Task: Add an event with the title Casual Performance Improvement Plan Assessment and Follow-up, date '2023/12/20', time 9:15 AM to 11:15 AM, logged in from the account softage.3@softage.netand send the event invitation to softage.8@softage.net and softage.9@softage.net. Set a reminder for the event 12 hour before
Action: Mouse moved to (96, 101)
Screenshot: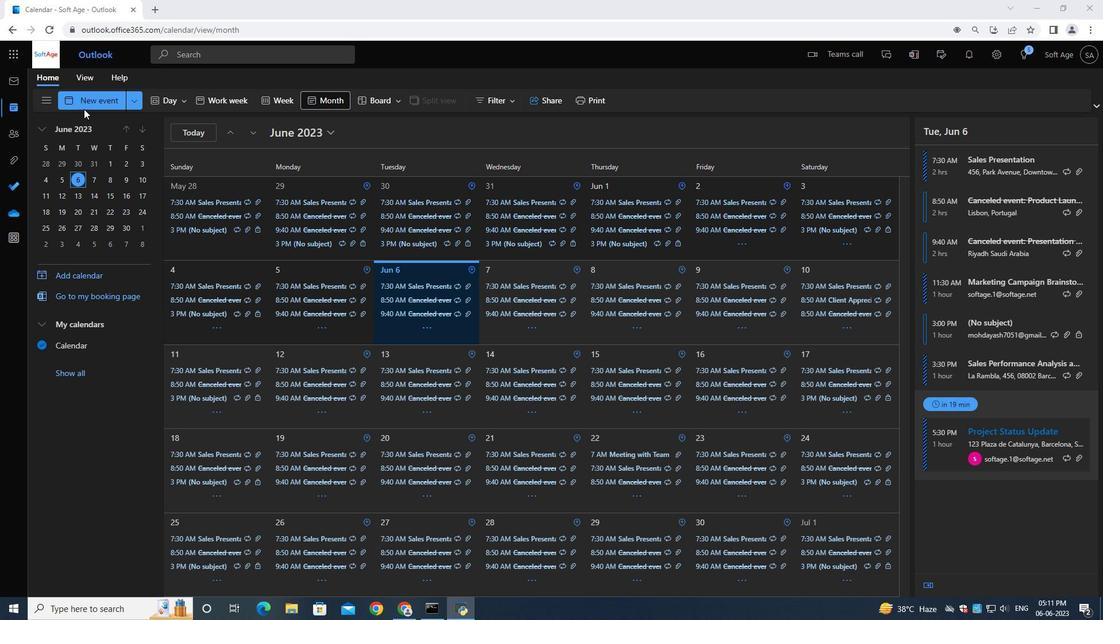 
Action: Mouse pressed left at (96, 101)
Screenshot: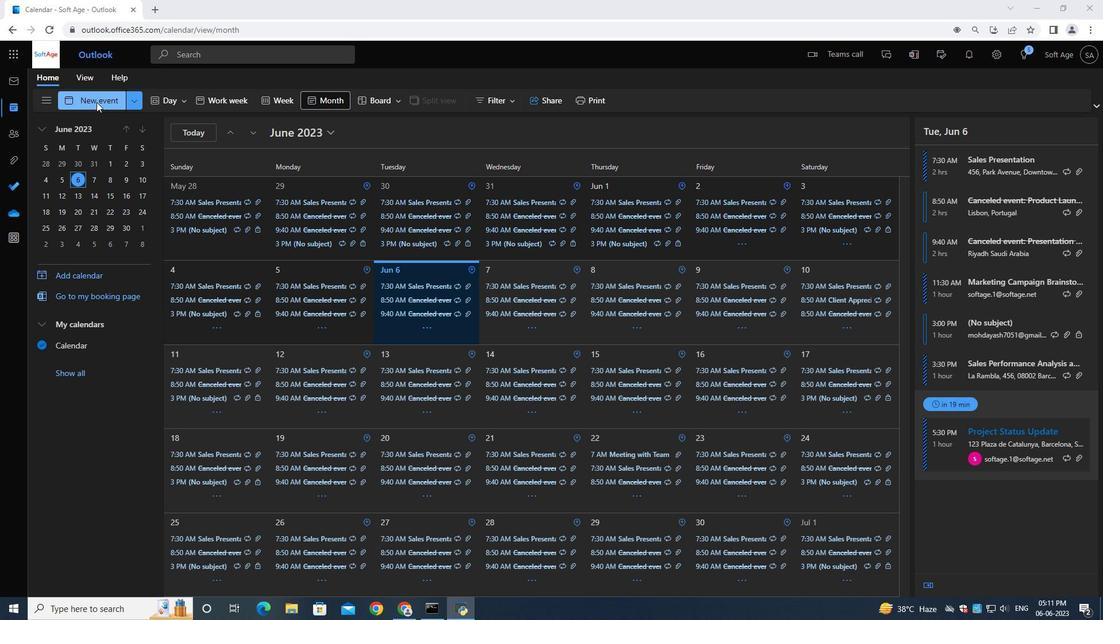 
Action: Mouse moved to (292, 179)
Screenshot: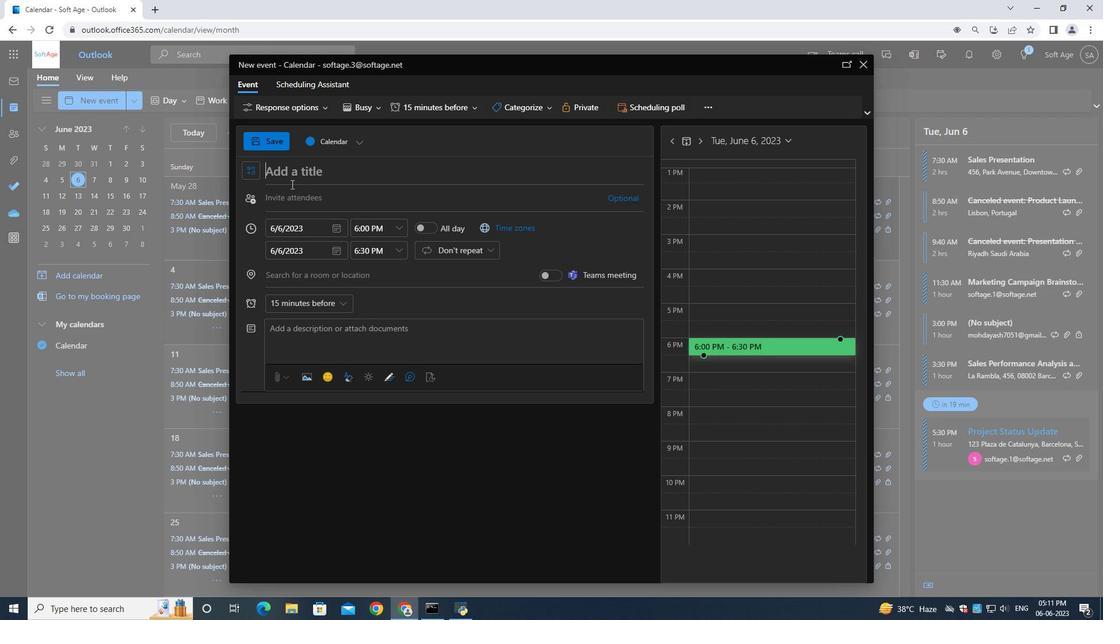 
Action: Mouse pressed left at (292, 179)
Screenshot: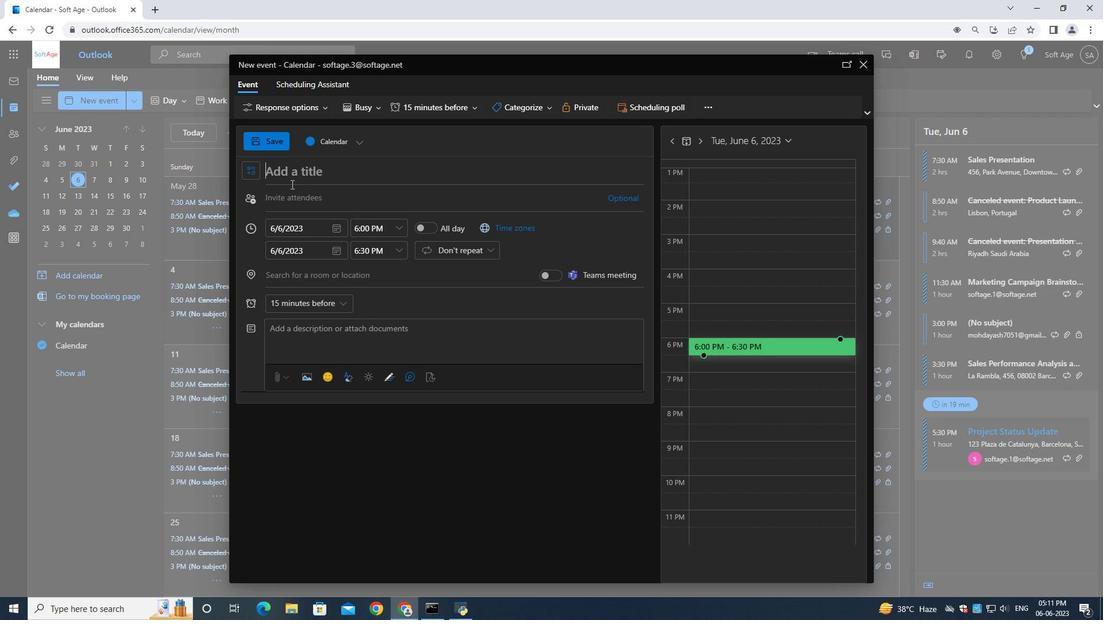 
Action: Key pressed <Key.shift>Casual<Key.space><Key.shift><Key.shift><Key.shift><Key.shift><Key.shift><Key.shift><Key.shift><Key.shift><Key.shift><Key.shift><Key.shift><Key.shift><Key.shift><Key.shift>Performance<Key.space><Key.shift>I<Key.backspace><Key.shift>Improvement<Key.space><Key.shift>Plan<Key.space><Key.shift><Key.shift><Key.shift><Key.shift><Key.shift><Key.shift><Key.shift><Key.shift><Key.shift><Key.shift><Key.shift><Key.shift><Key.shift><Key.shift><Key.shift><Key.shift><Key.shift><Key.shift><Key.shift><Key.shift>Assessment<Key.space>and<Key.space><Key.shift><Key.shift><Key.shift><Key.shift><Key.shift><Key.shift><Key.shift><Key.shift><Key.shift><Key.shift><Key.shift><Key.shift><Key.shift><Key.shift>Follow-up
Screenshot: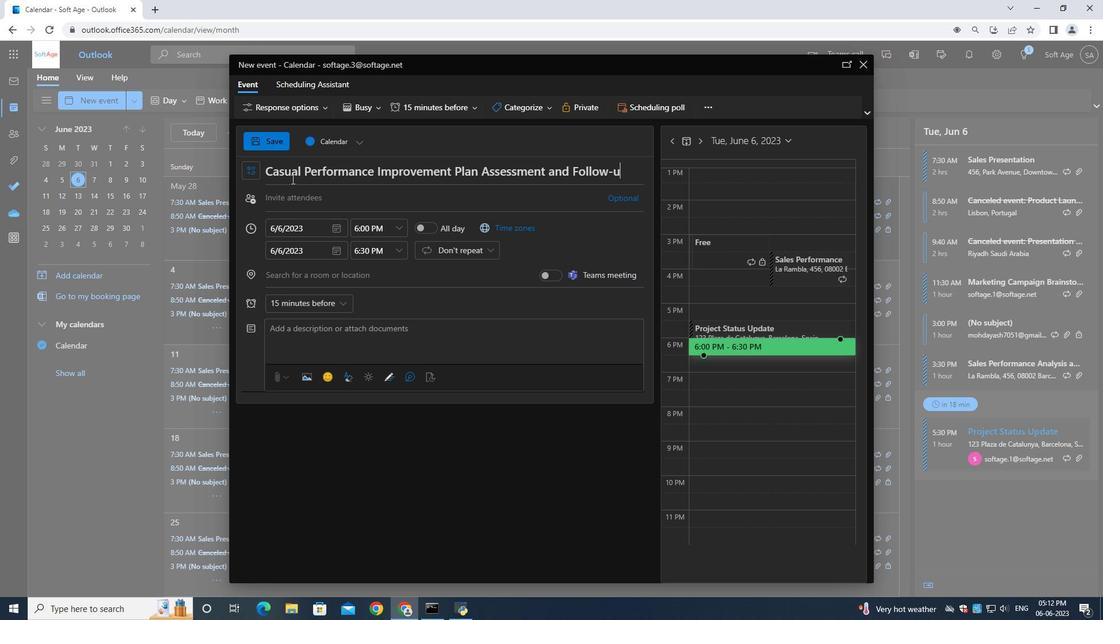 
Action: Mouse moved to (335, 232)
Screenshot: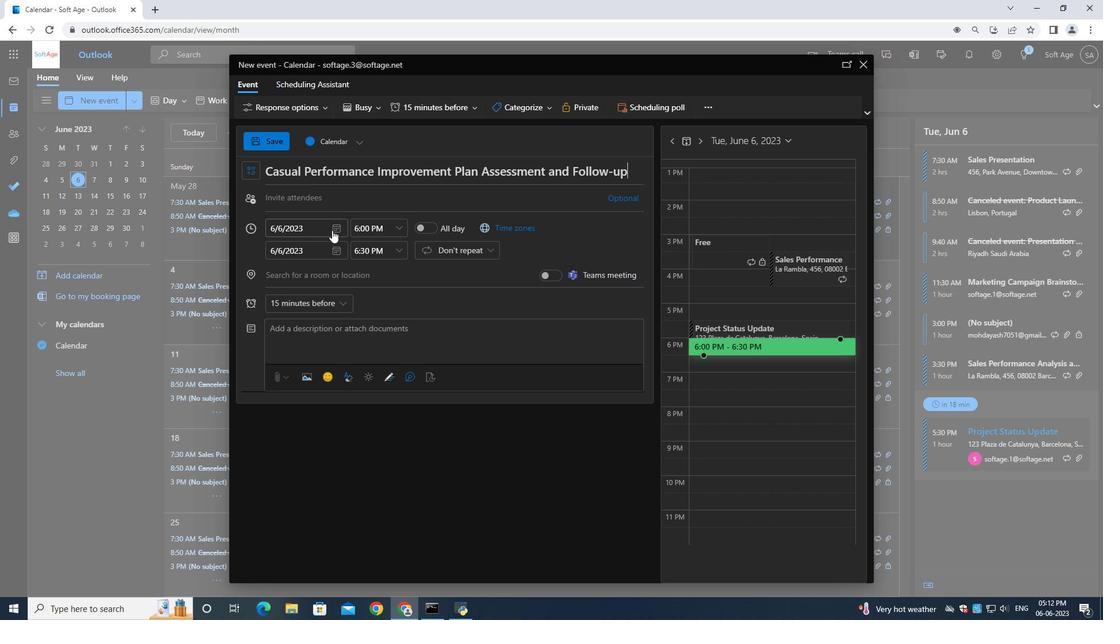 
Action: Mouse pressed left at (335, 232)
Screenshot: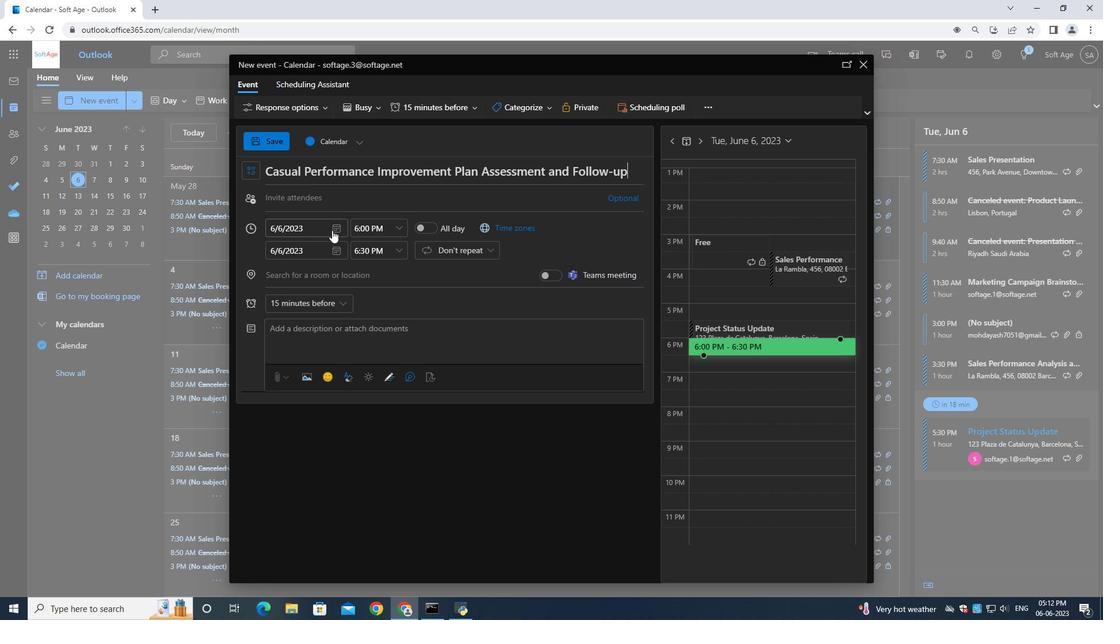 
Action: Mouse moved to (373, 253)
Screenshot: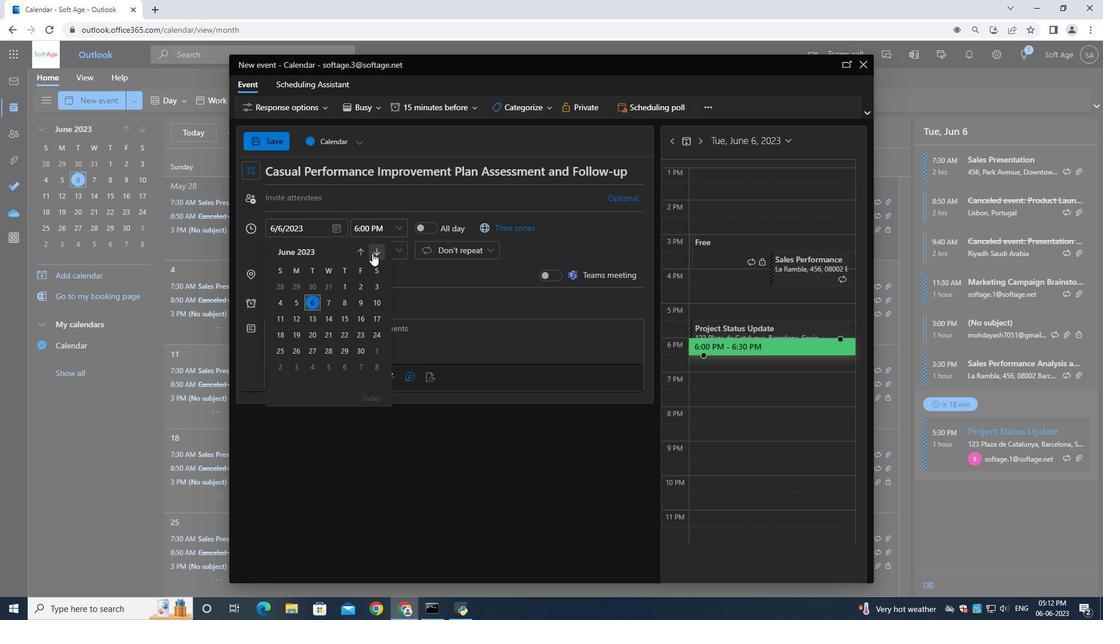 
Action: Mouse pressed left at (373, 253)
Screenshot: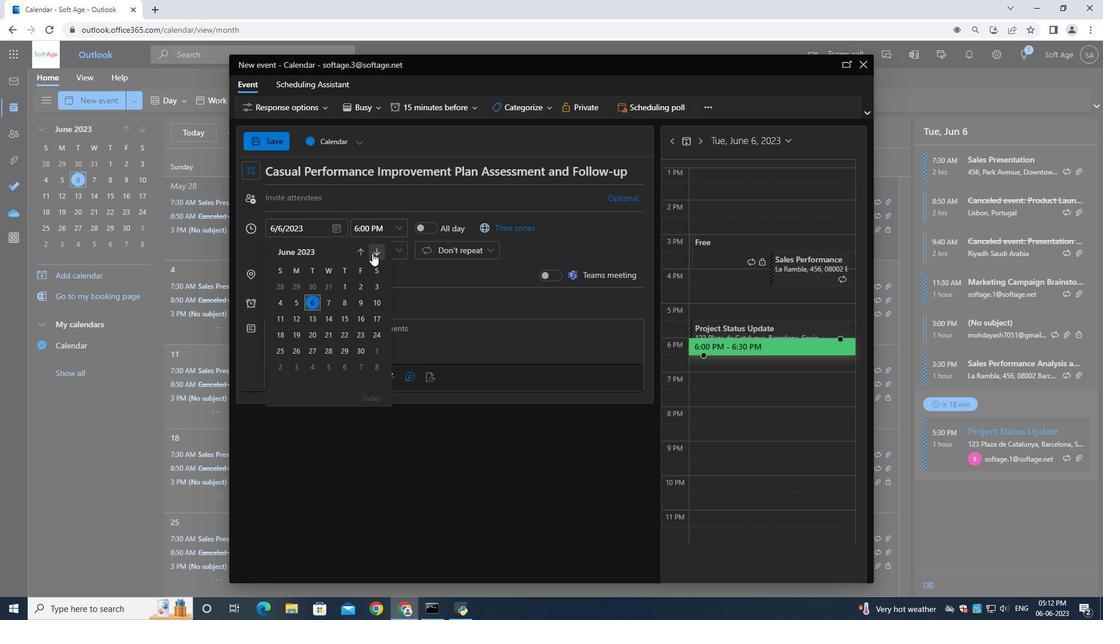 
Action: Mouse moved to (373, 253)
Screenshot: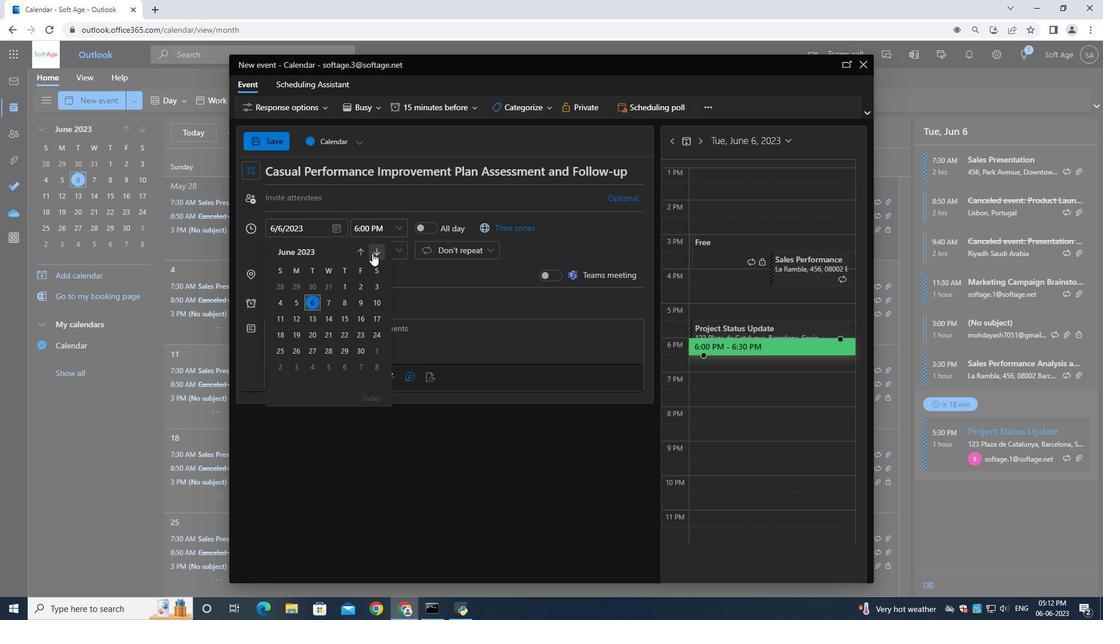 
Action: Mouse pressed left at (373, 253)
Screenshot: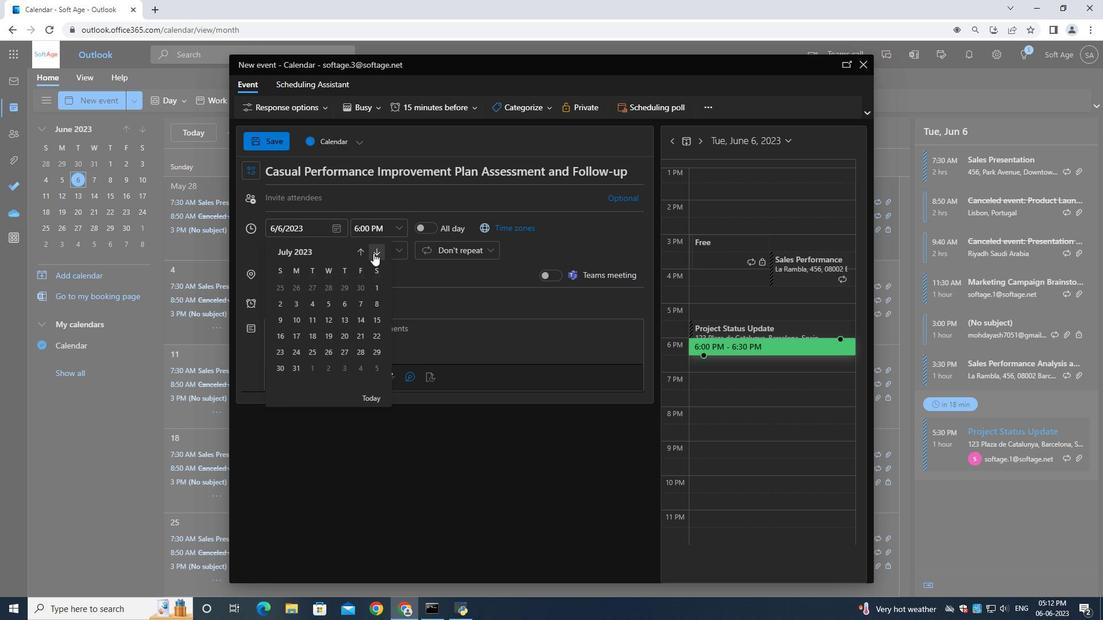 
Action: Mouse pressed left at (373, 253)
Screenshot: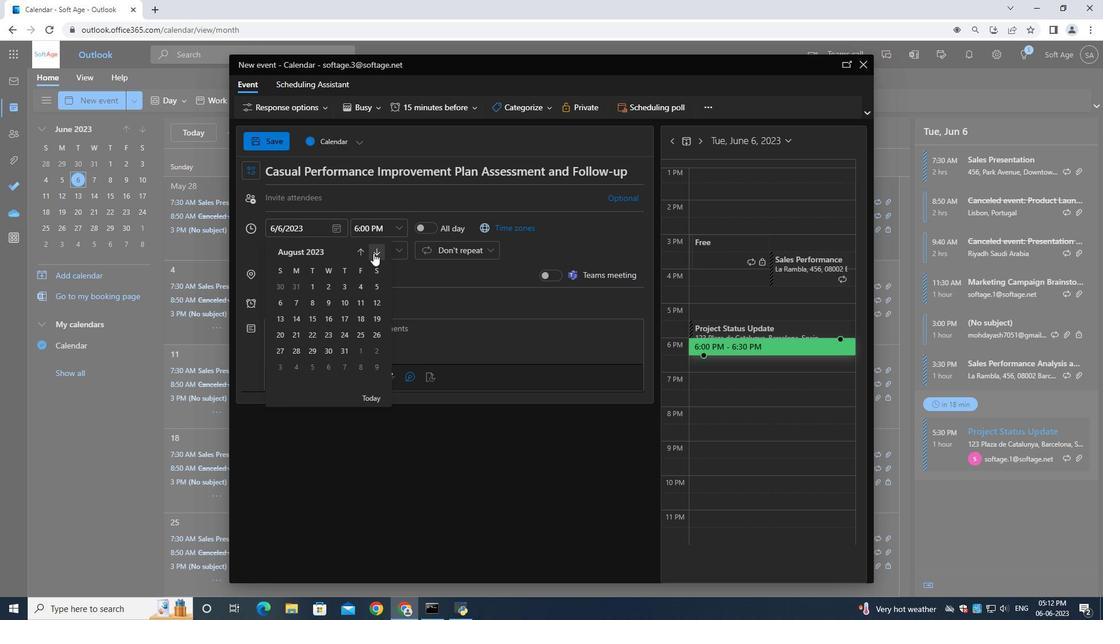 
Action: Mouse pressed left at (373, 253)
Screenshot: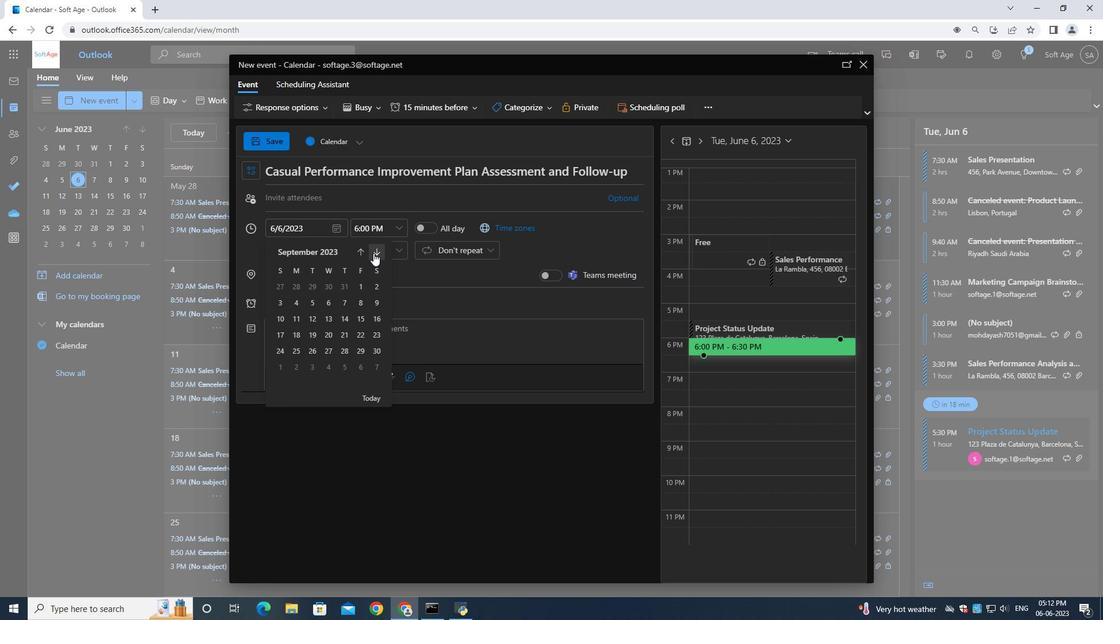 
Action: Mouse pressed left at (373, 253)
Screenshot: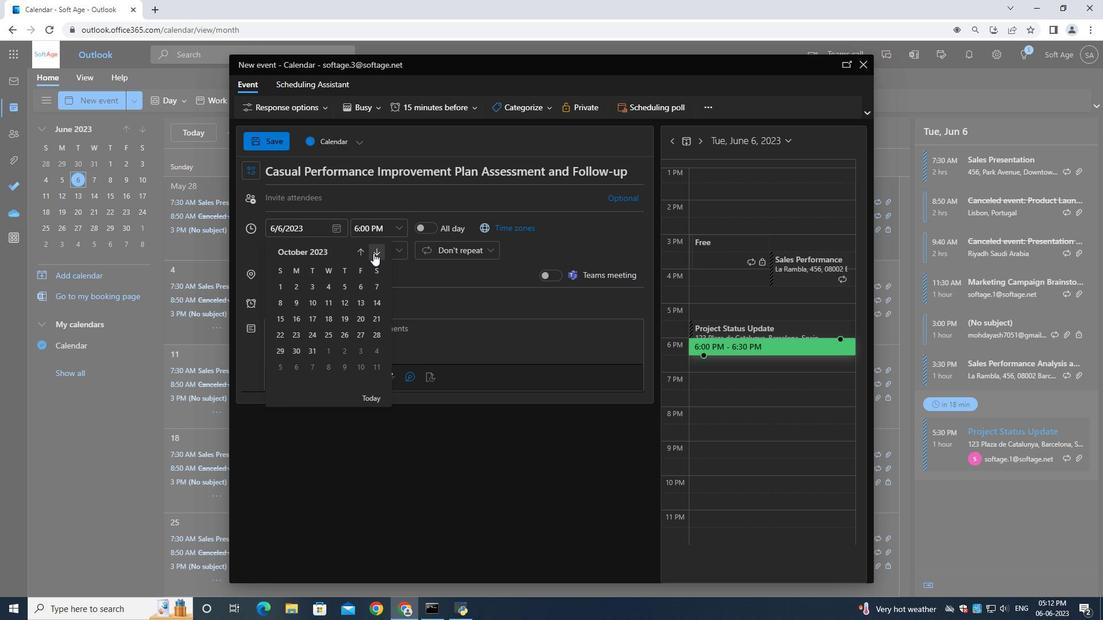
Action: Mouse pressed left at (373, 253)
Screenshot: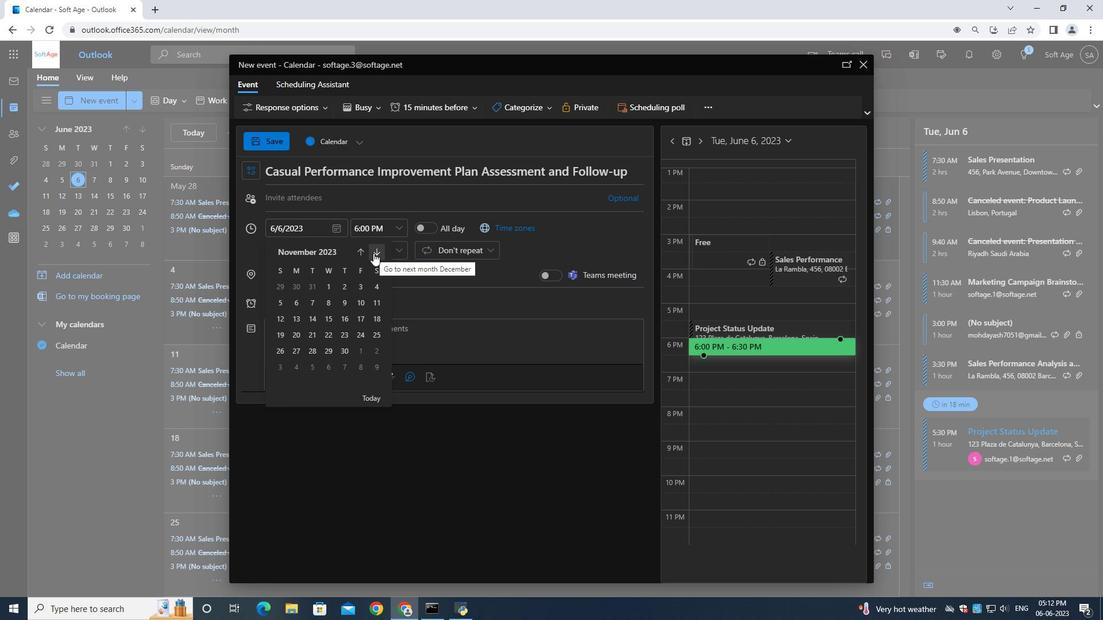 
Action: Mouse pressed left at (373, 253)
Screenshot: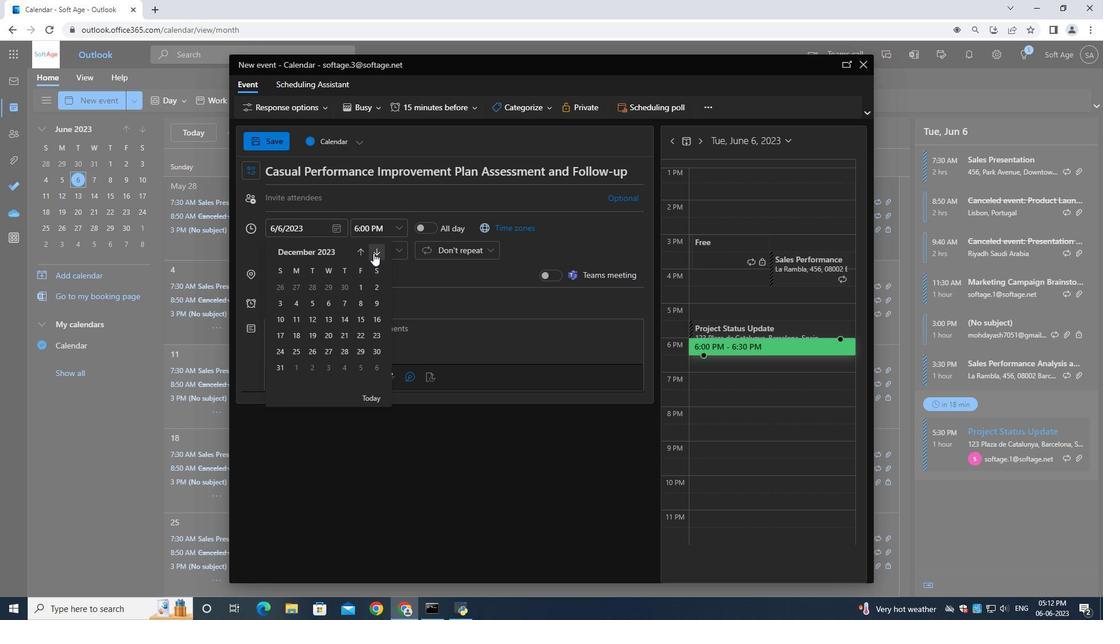 
Action: Mouse moved to (363, 252)
Screenshot: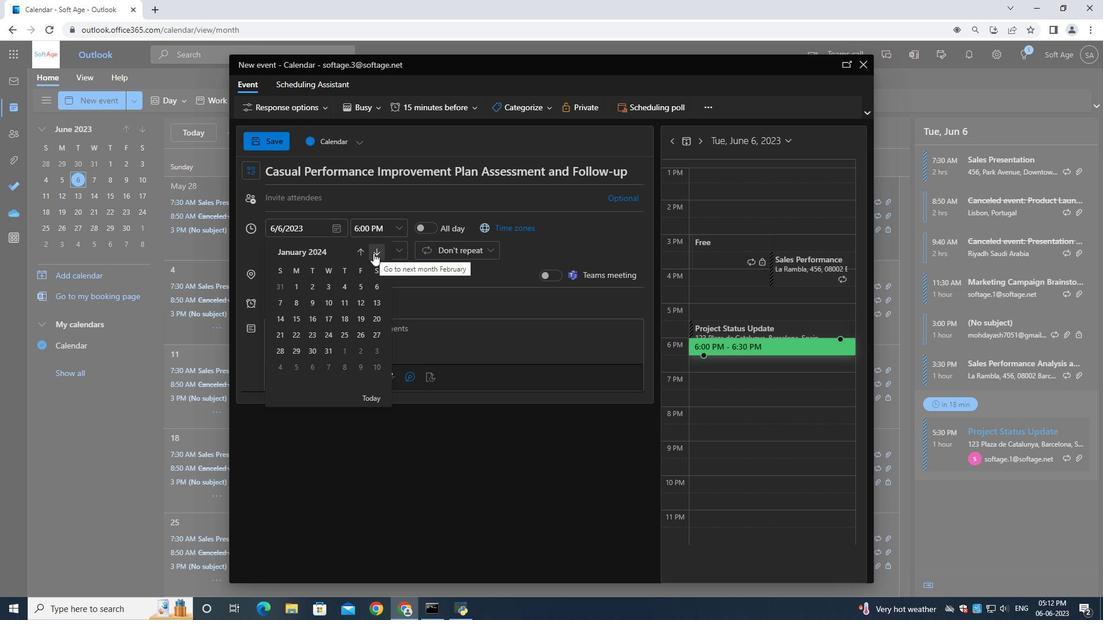 
Action: Mouse pressed left at (363, 252)
Screenshot: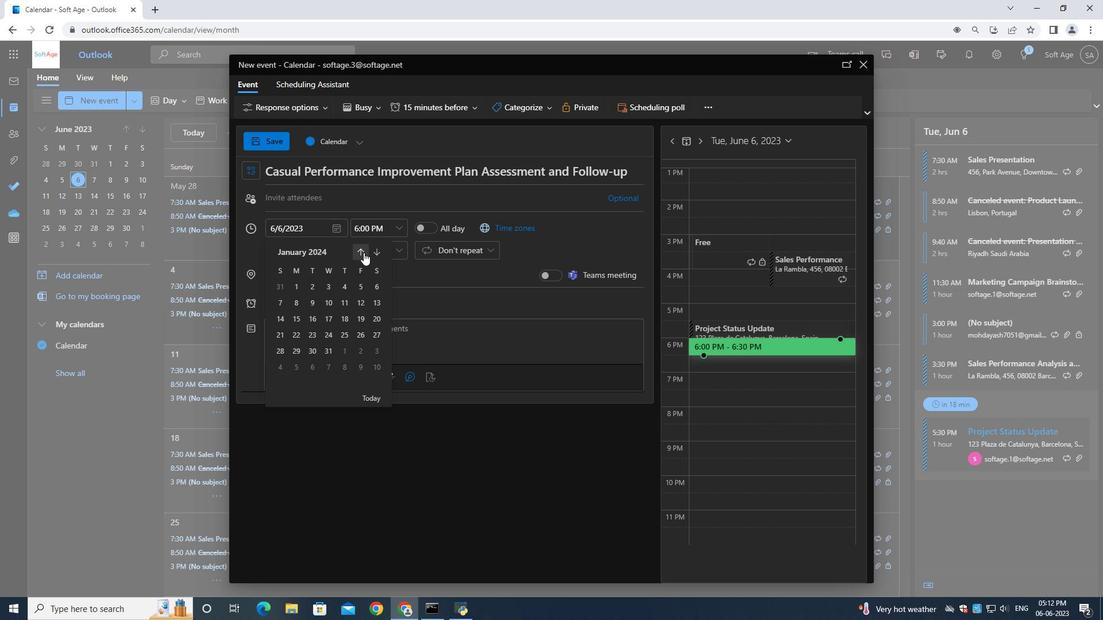 
Action: Mouse moved to (332, 332)
Screenshot: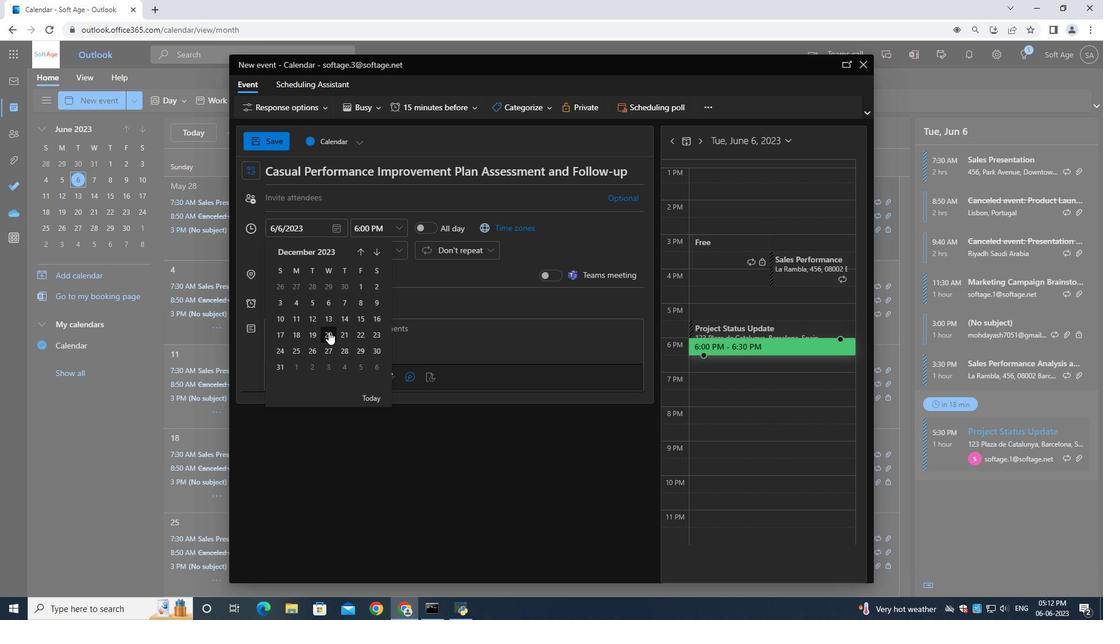 
Action: Mouse pressed left at (332, 332)
Screenshot: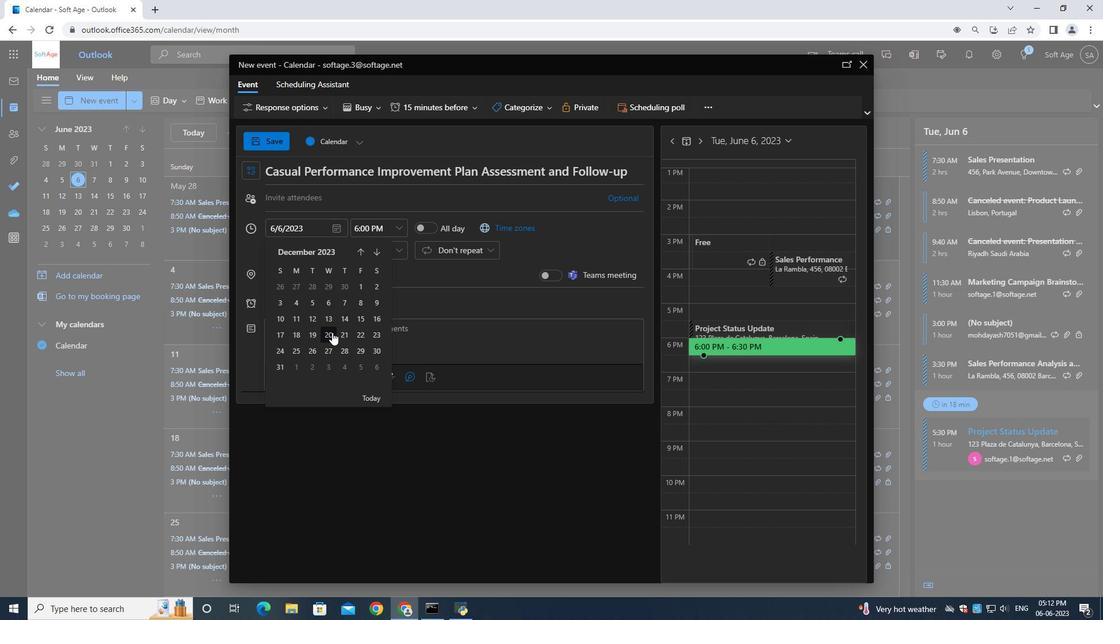 
Action: Mouse moved to (369, 232)
Screenshot: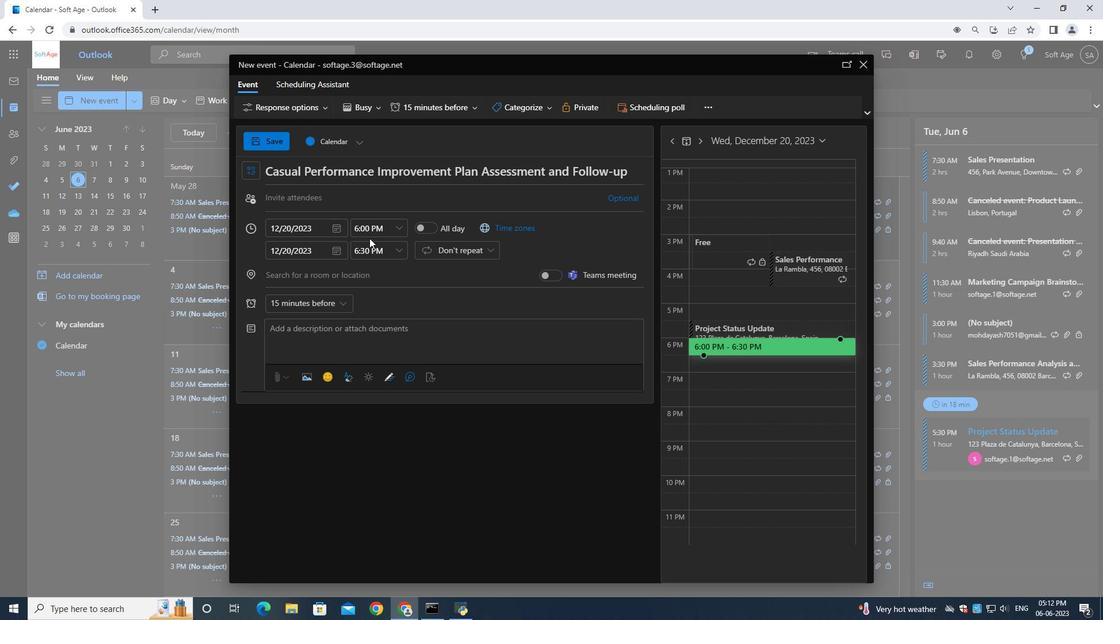
Action: Mouse pressed left at (369, 232)
Screenshot: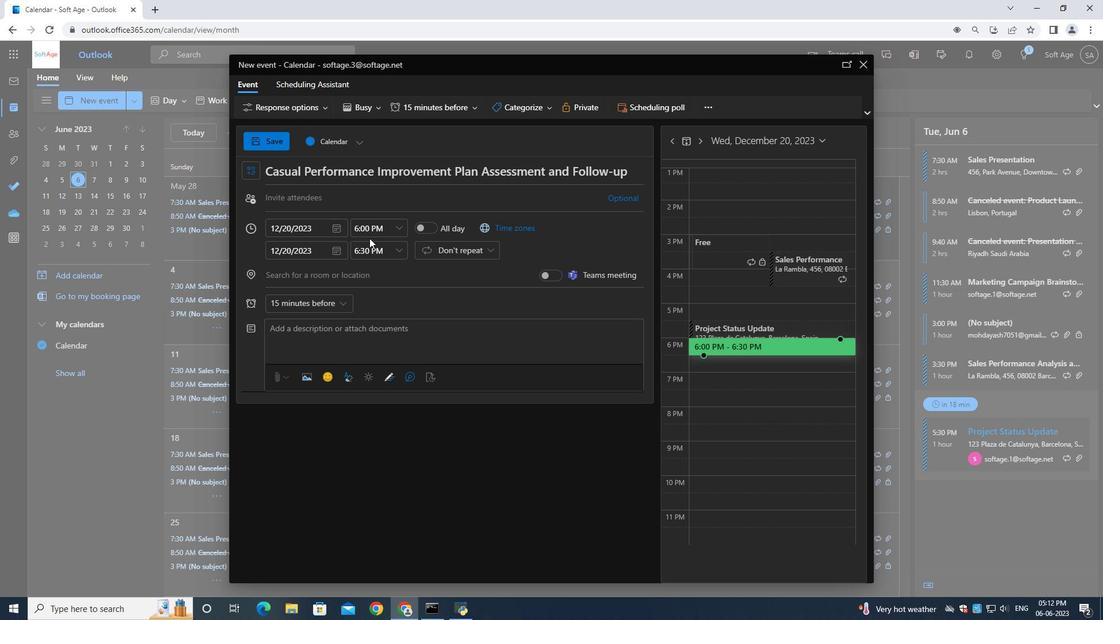 
Action: Mouse moved to (369, 232)
Screenshot: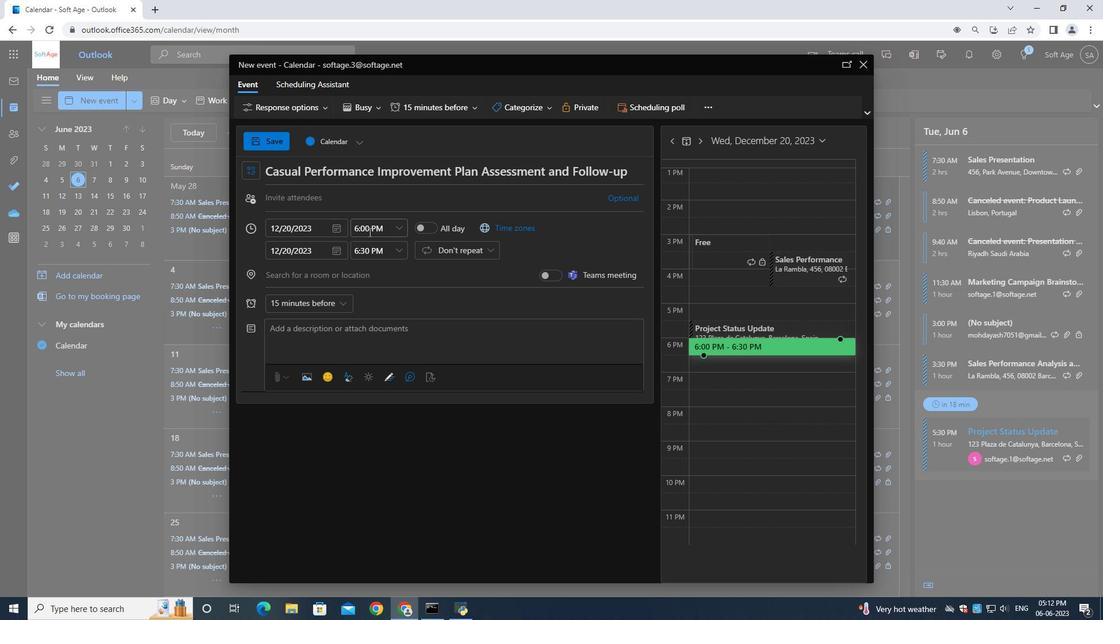 
Action: Key pressed 9<Key.shift_r>:15<Key.shift>AM
Screenshot: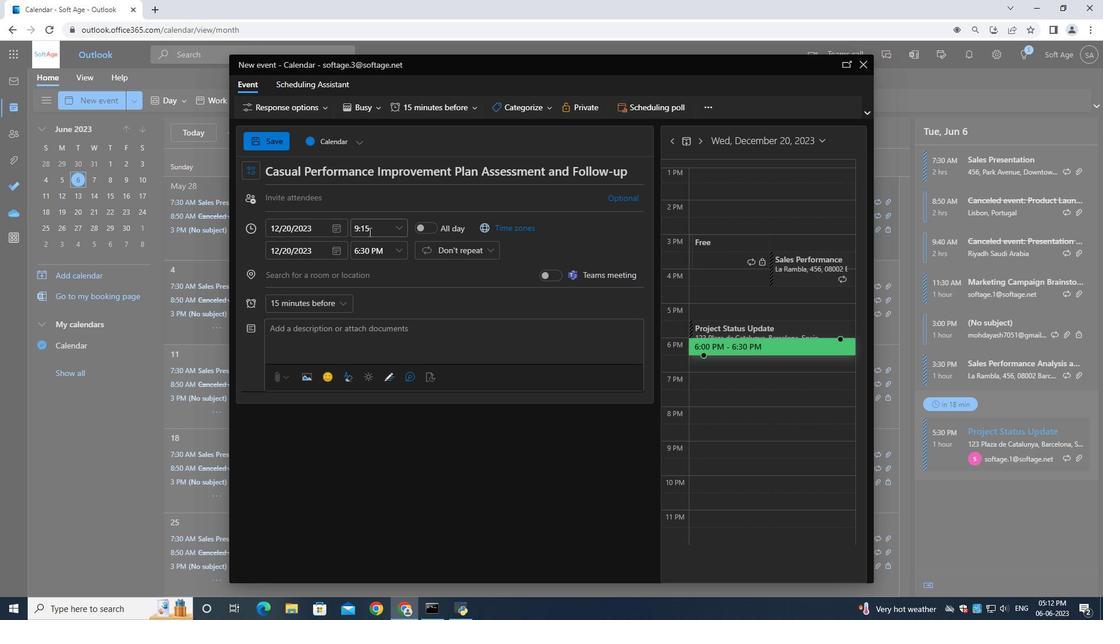 
Action: Mouse moved to (374, 252)
Screenshot: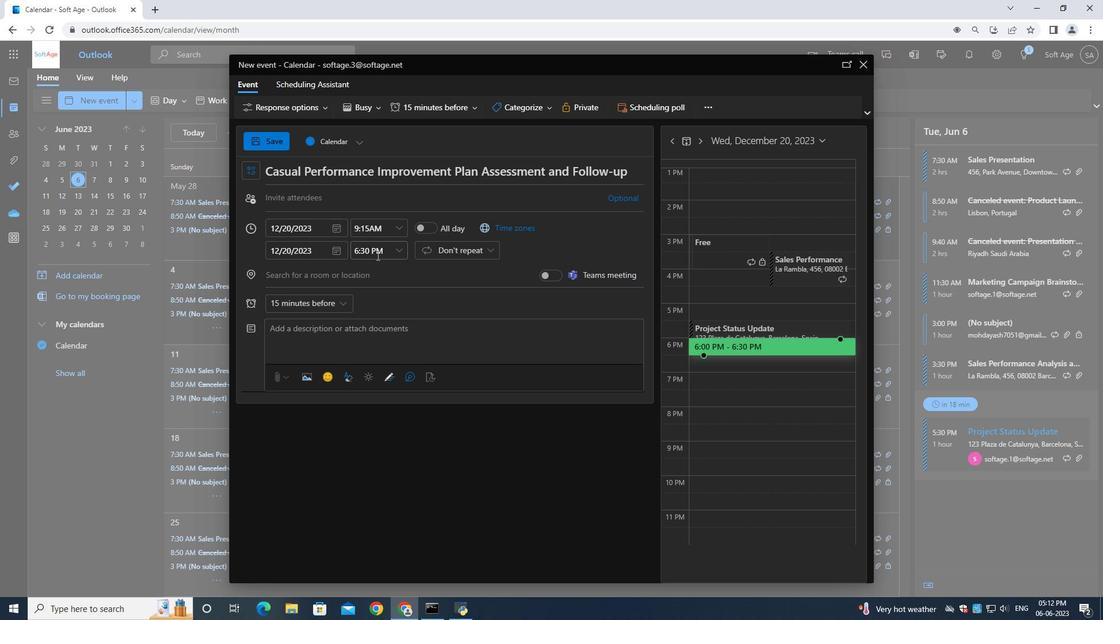 
Action: Mouse pressed left at (374, 252)
Screenshot: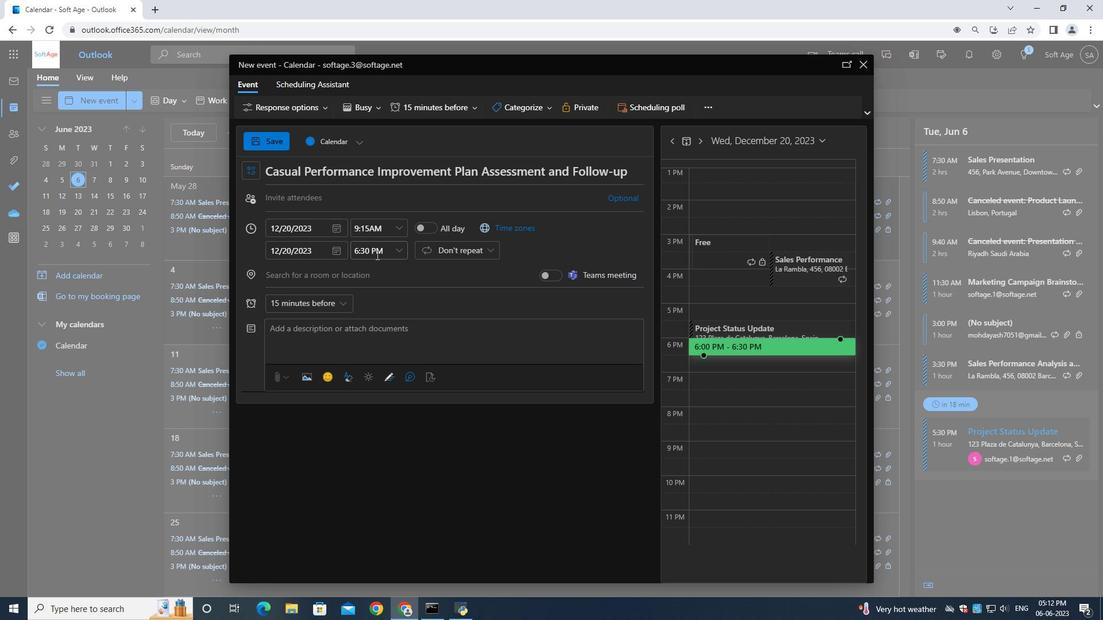 
Action: Mouse moved to (377, 254)
Screenshot: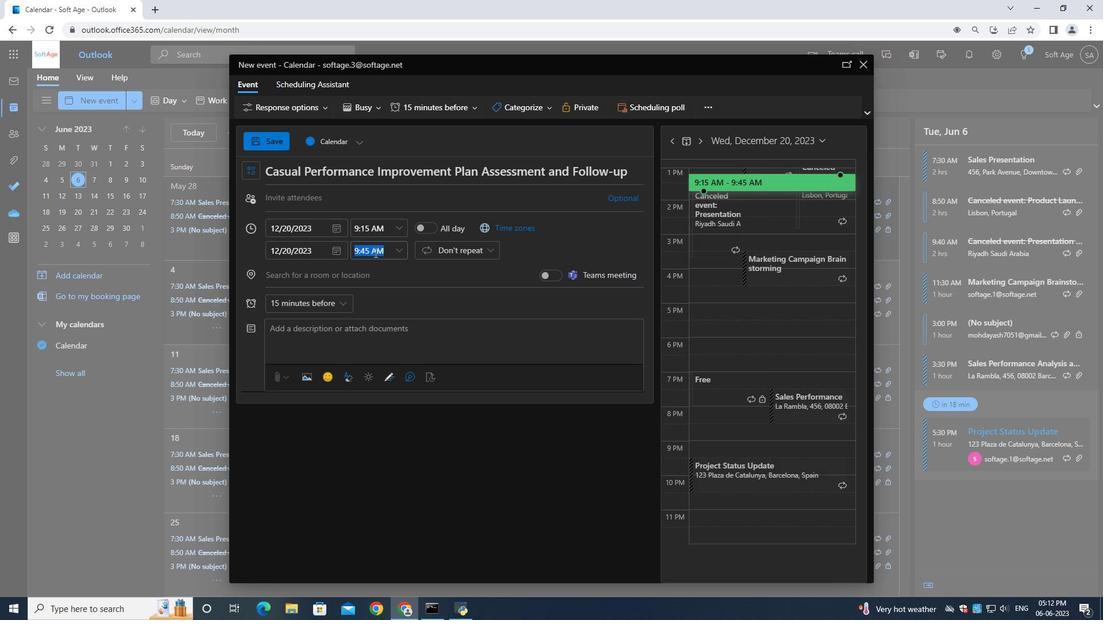 
Action: Key pressed 11<Key.shift_r>:15<Key.shift>AM
Screenshot: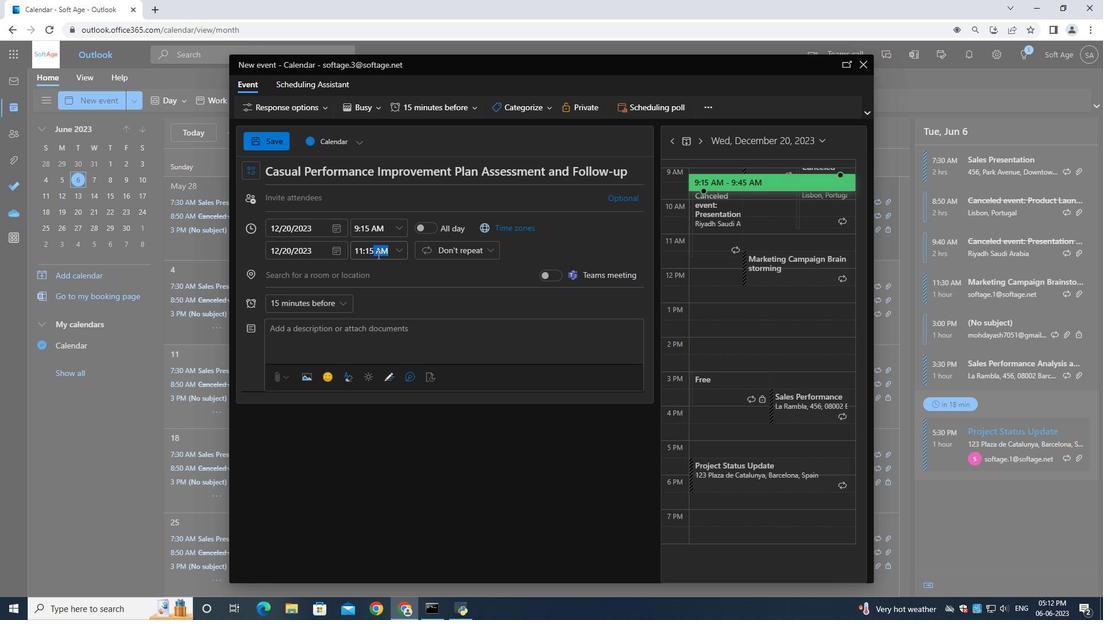 
Action: Mouse moved to (312, 198)
Screenshot: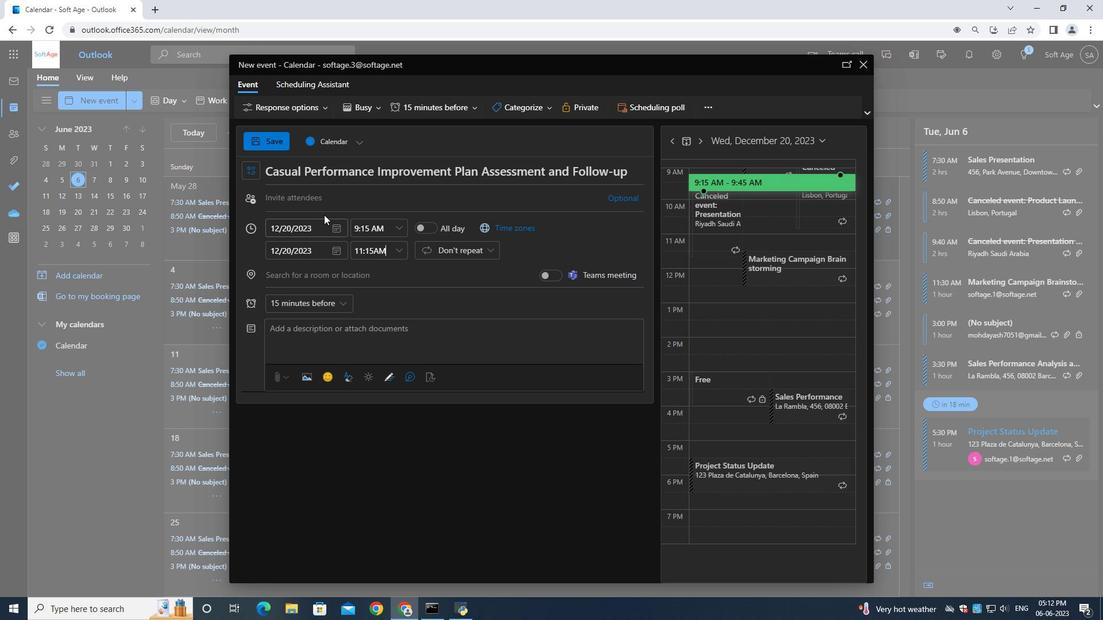 
Action: Mouse pressed left at (312, 198)
Screenshot: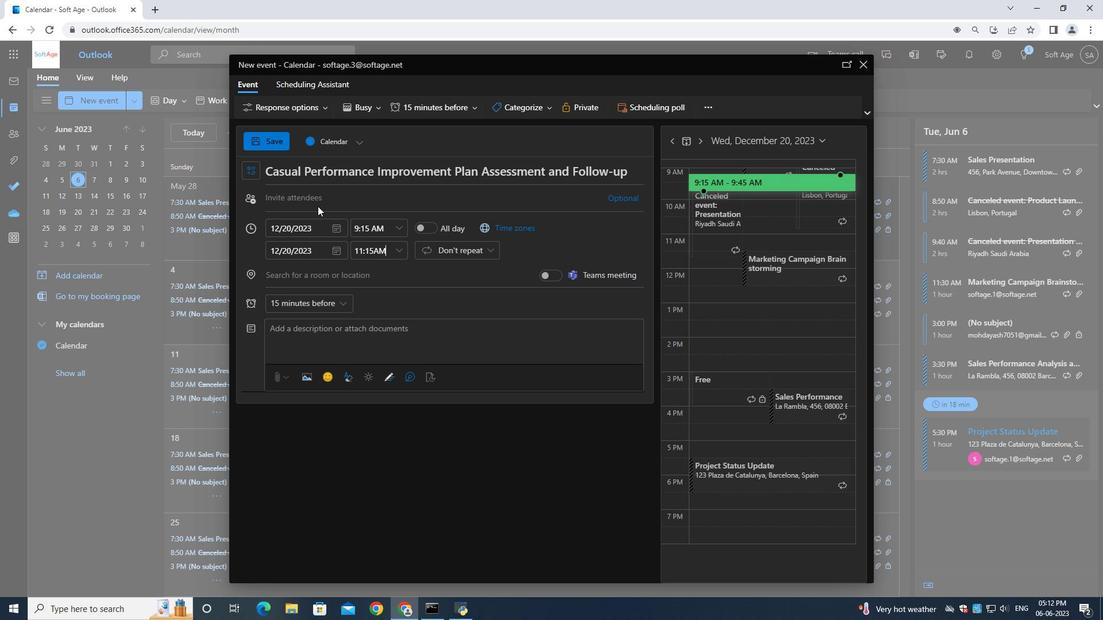 
Action: Mouse moved to (312, 198)
Screenshot: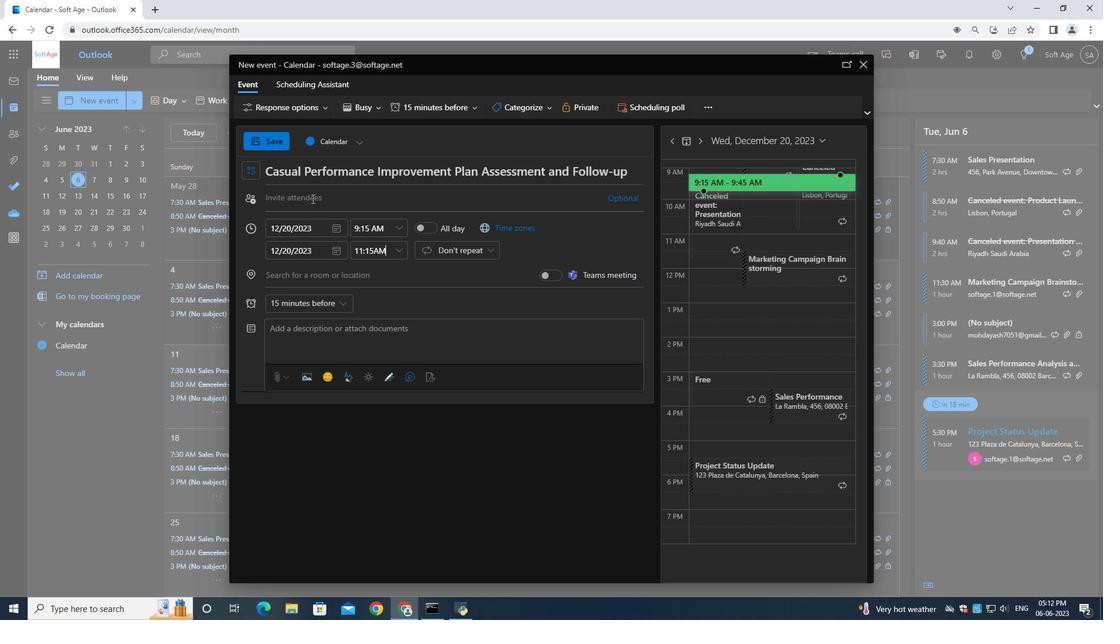 
Action: Key pressed softage.8<Key.shift>@softage.net
Screenshot: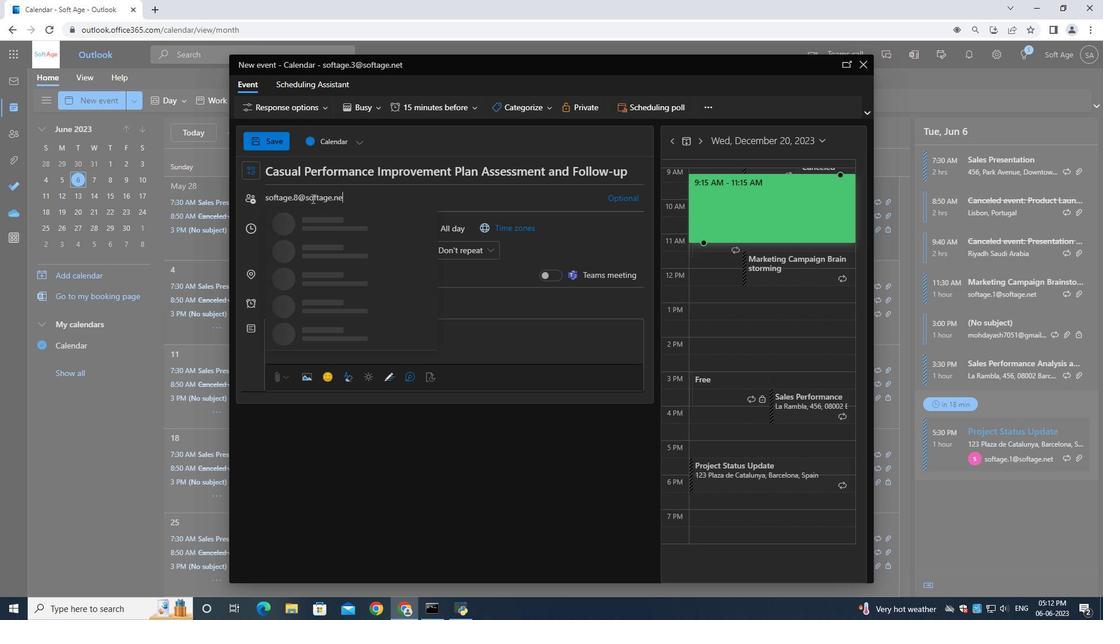 
Action: Mouse moved to (319, 225)
Screenshot: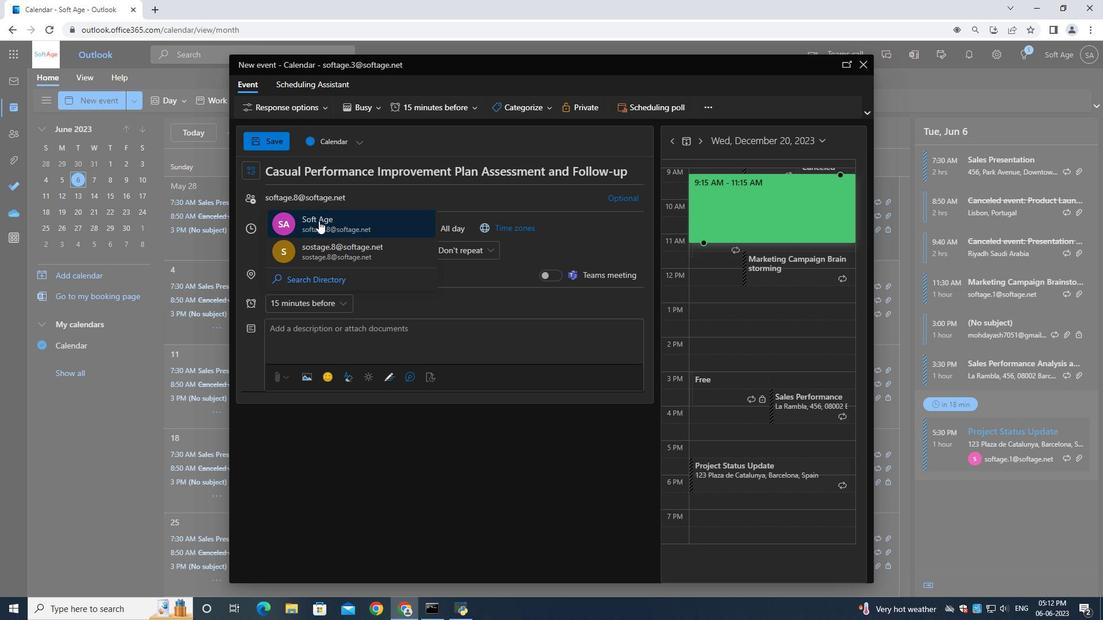 
Action: Mouse pressed left at (319, 225)
Screenshot: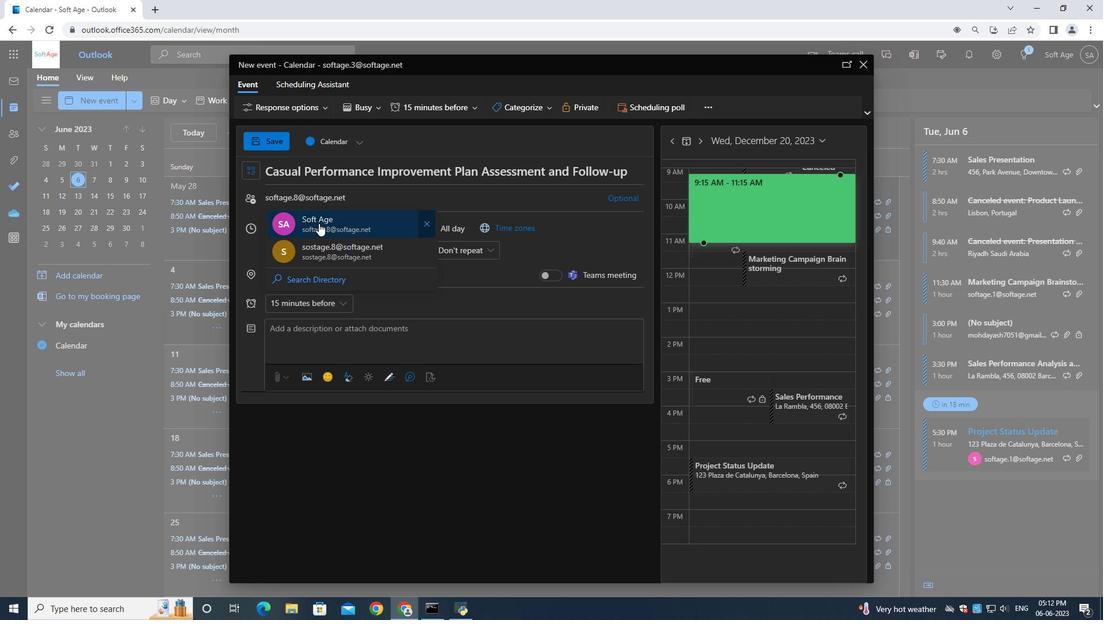 
Action: Key pressed softage.9<Key.shift>@softage.net
Screenshot: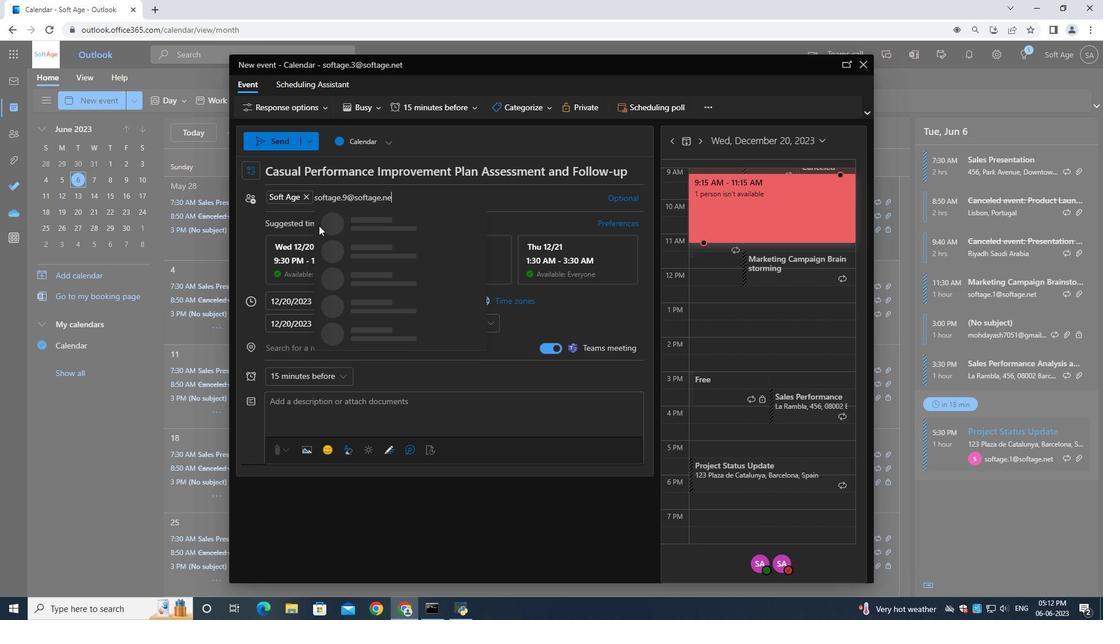 
Action: Mouse moved to (393, 232)
Screenshot: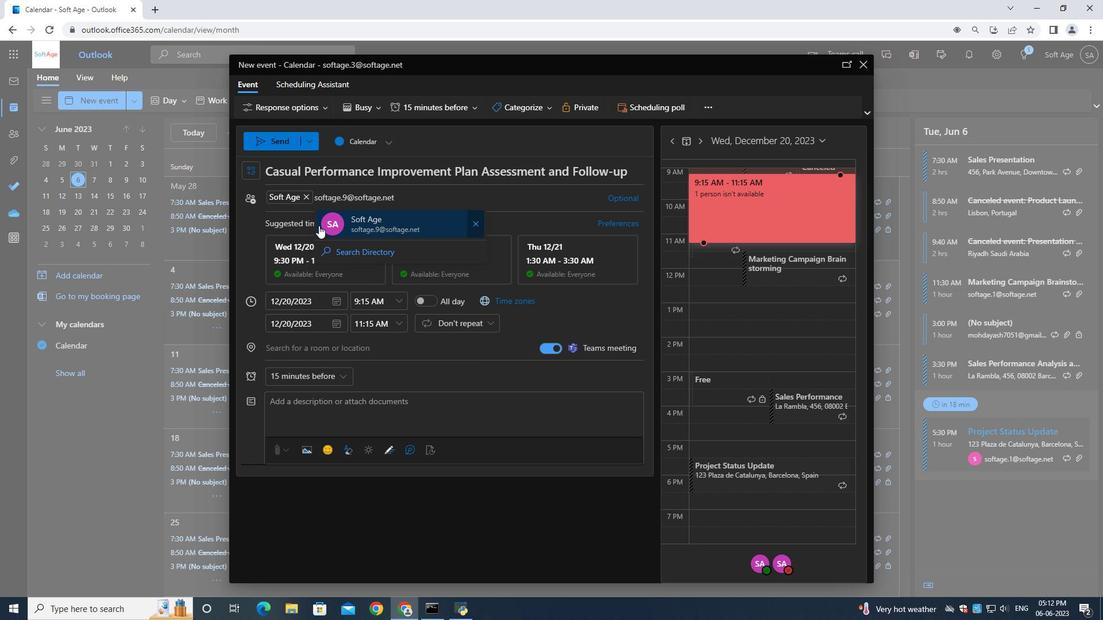 
Action: Mouse pressed left at (393, 232)
Screenshot: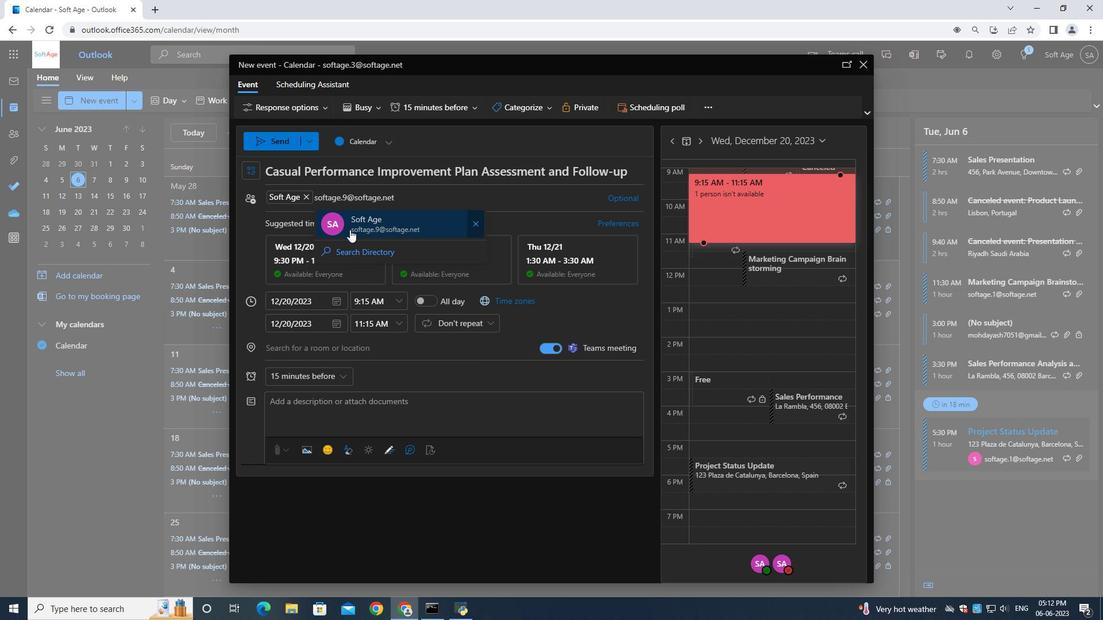
Action: Mouse moved to (328, 371)
Screenshot: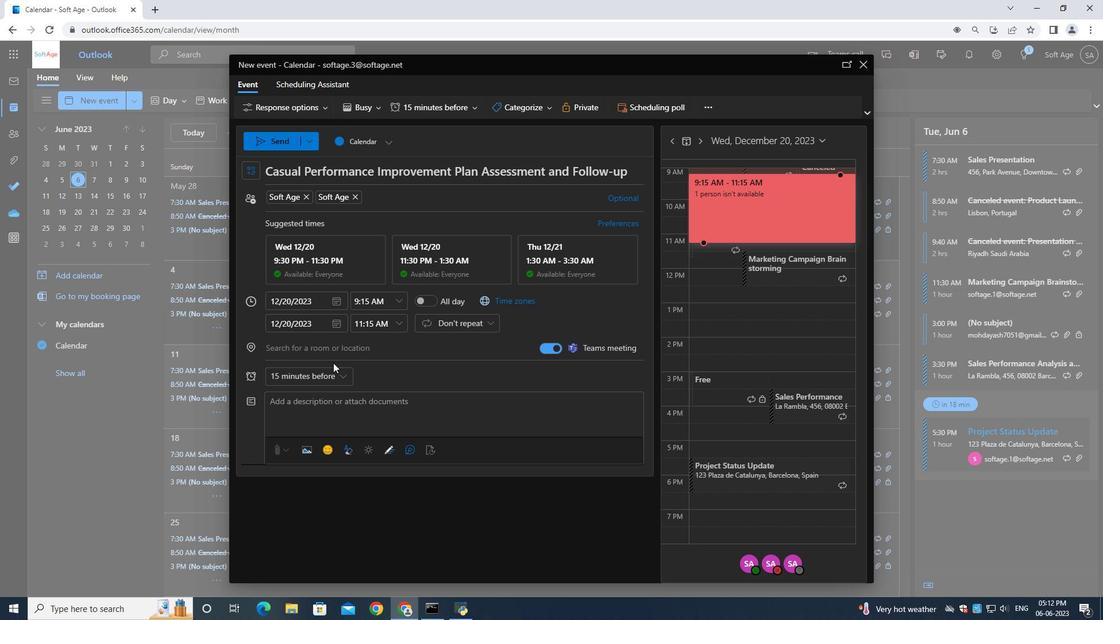 
Action: Mouse pressed left at (328, 371)
Screenshot: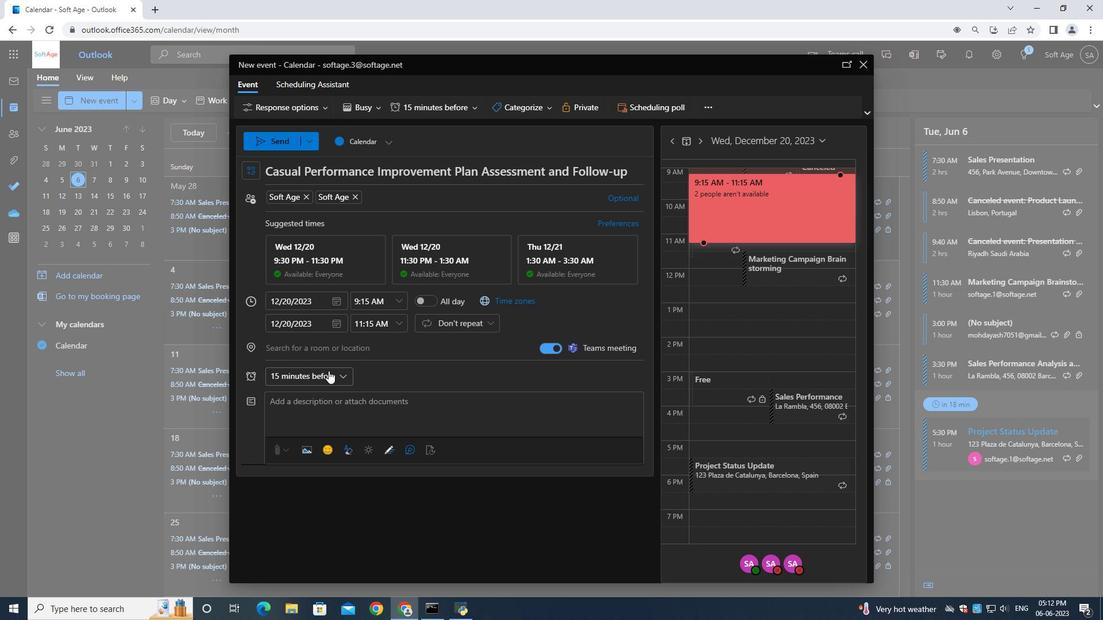 
Action: Mouse moved to (317, 301)
Screenshot: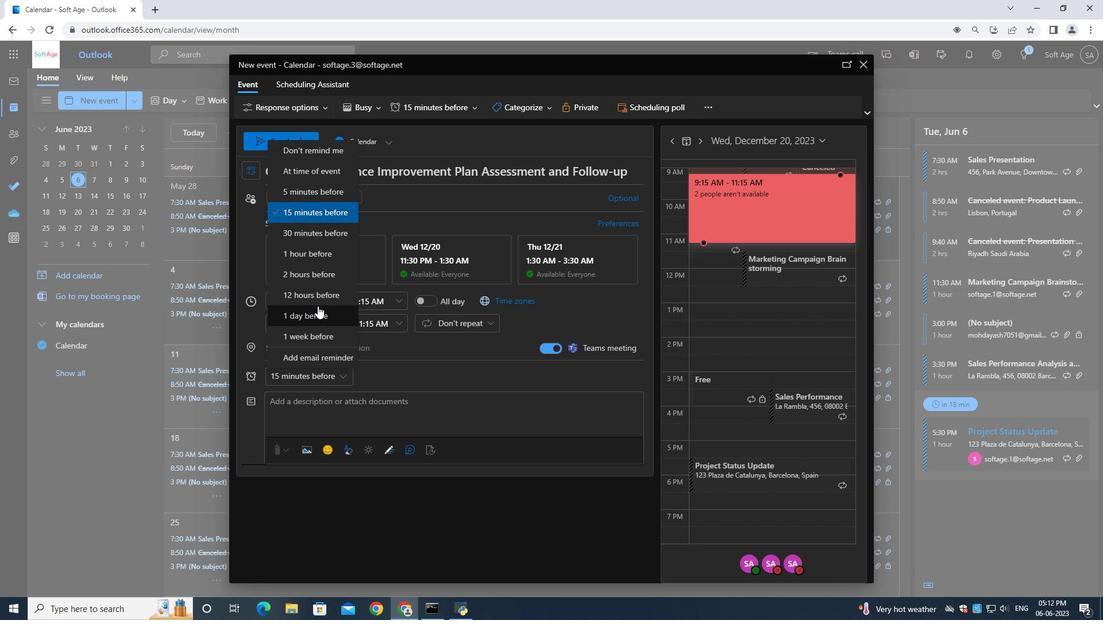 
Action: Mouse pressed left at (317, 301)
Screenshot: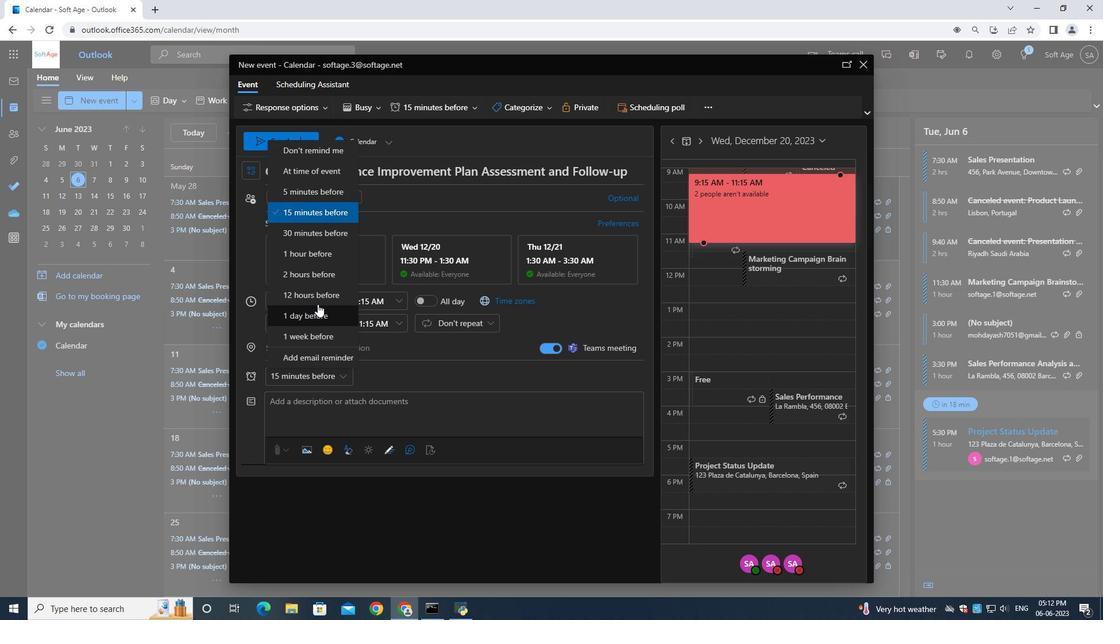 
Action: Mouse moved to (281, 141)
Screenshot: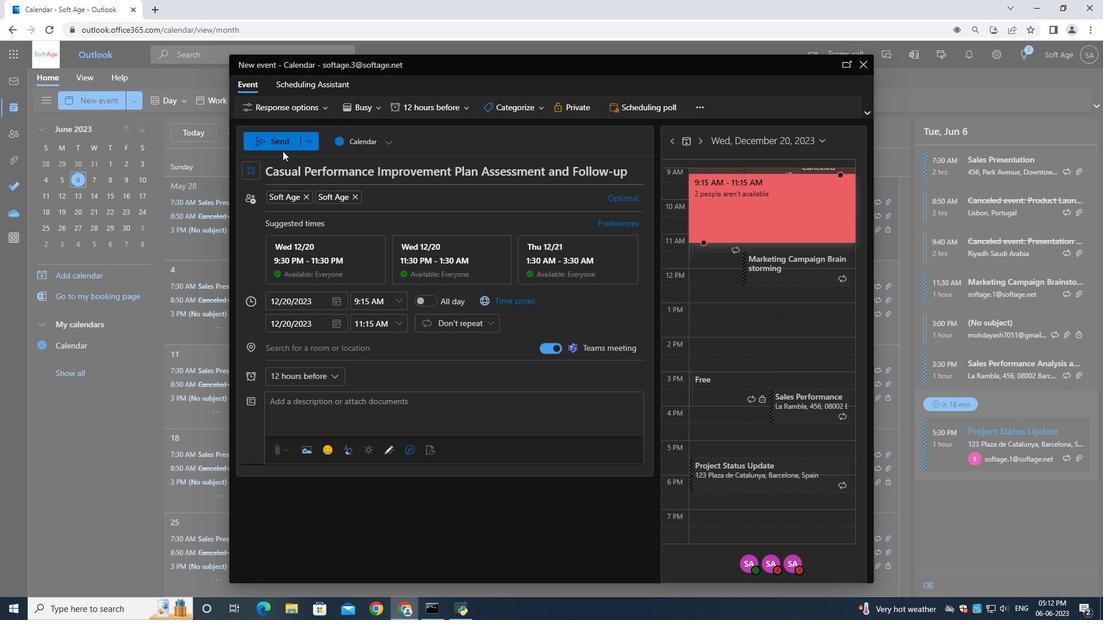 
Action: Mouse pressed left at (281, 141)
Screenshot: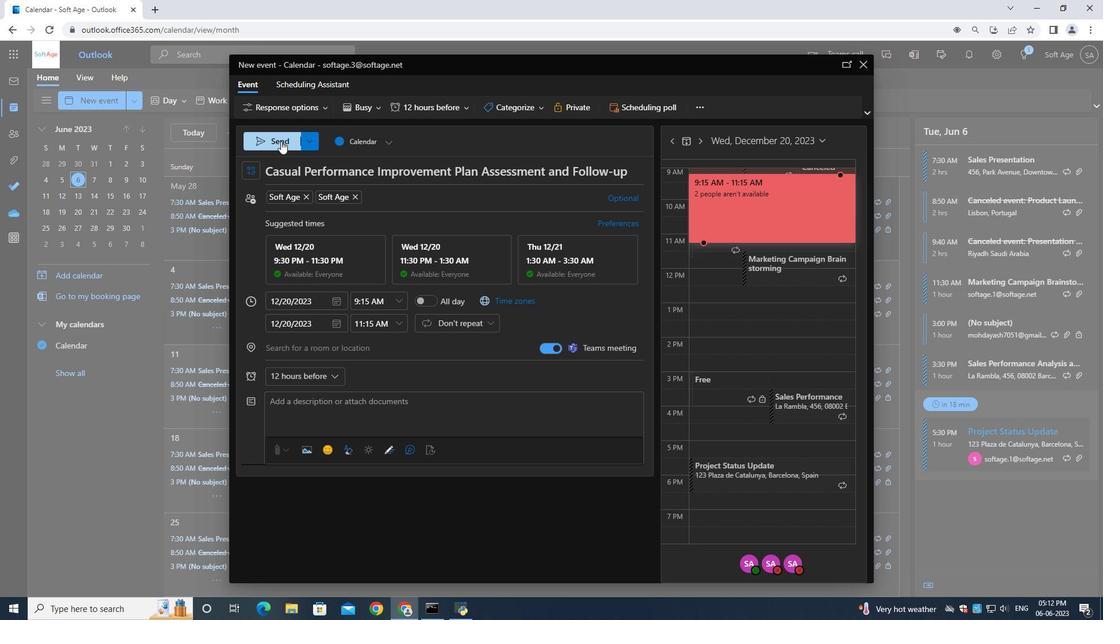 
Action: Mouse moved to (281, 141)
Screenshot: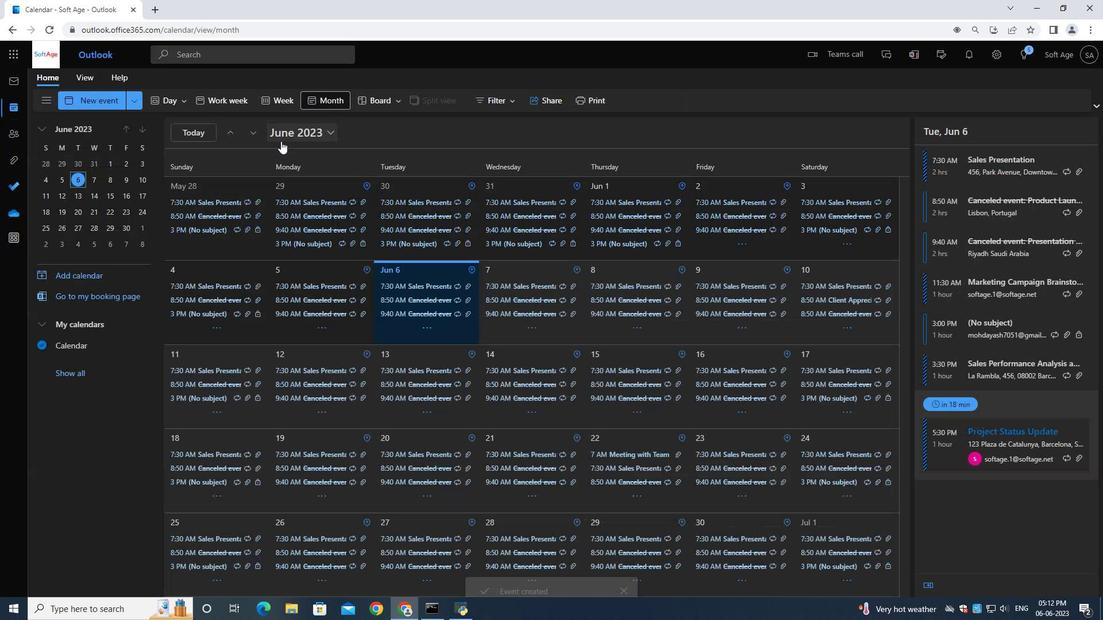
